 Task: Add a condition where "Channel Is Mobile SDK" in unsolved tickets in your groups.
Action: Mouse moved to (116, 364)
Screenshot: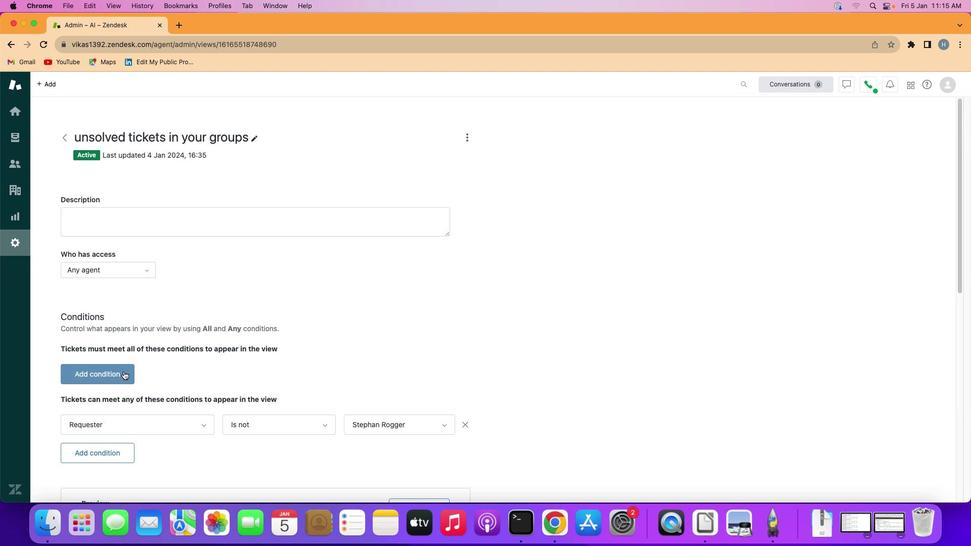 
Action: Mouse pressed left at (116, 364)
Screenshot: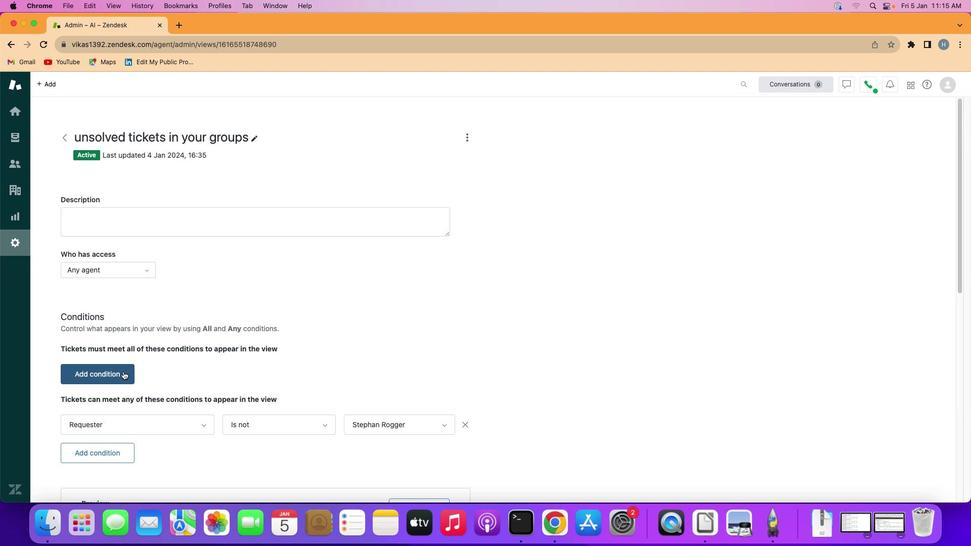 
Action: Mouse moved to (113, 364)
Screenshot: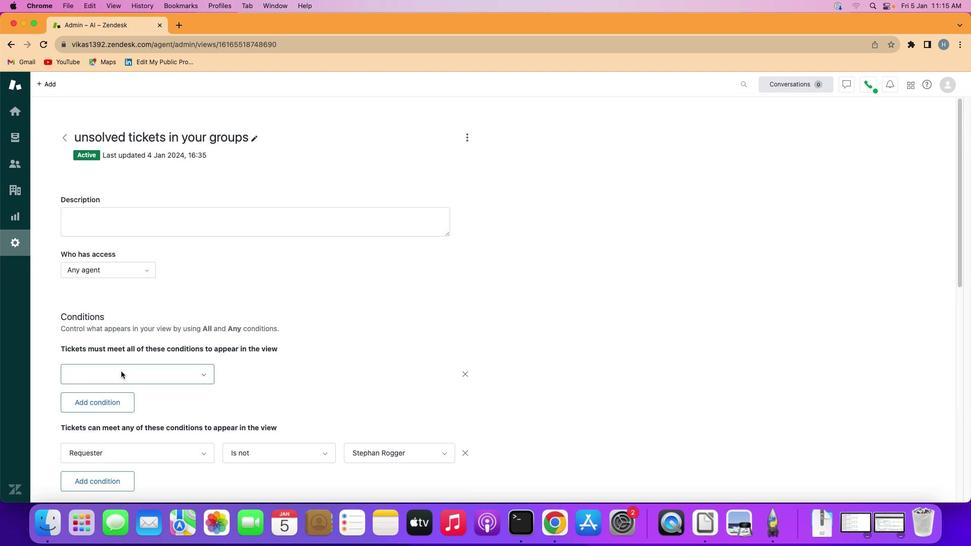 
Action: Mouse pressed left at (113, 364)
Screenshot: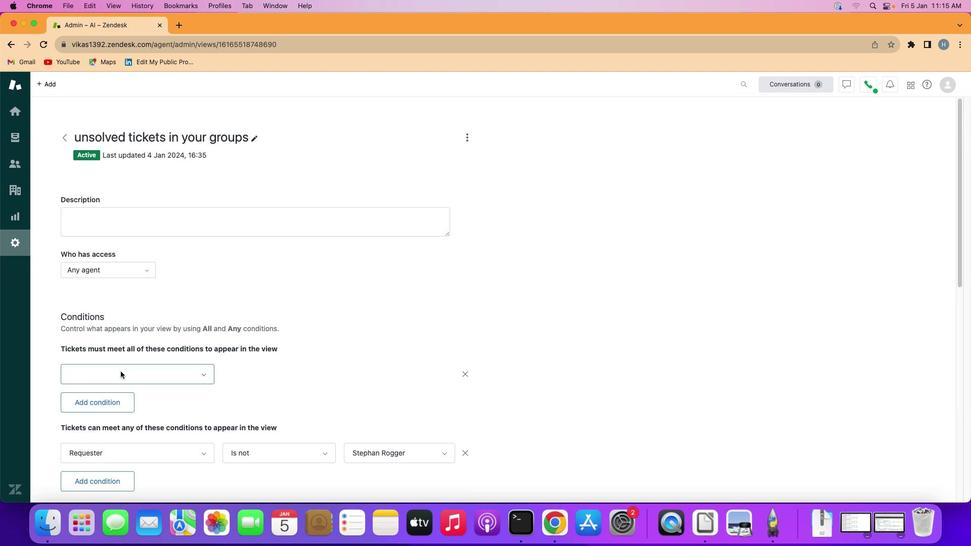 
Action: Mouse moved to (146, 326)
Screenshot: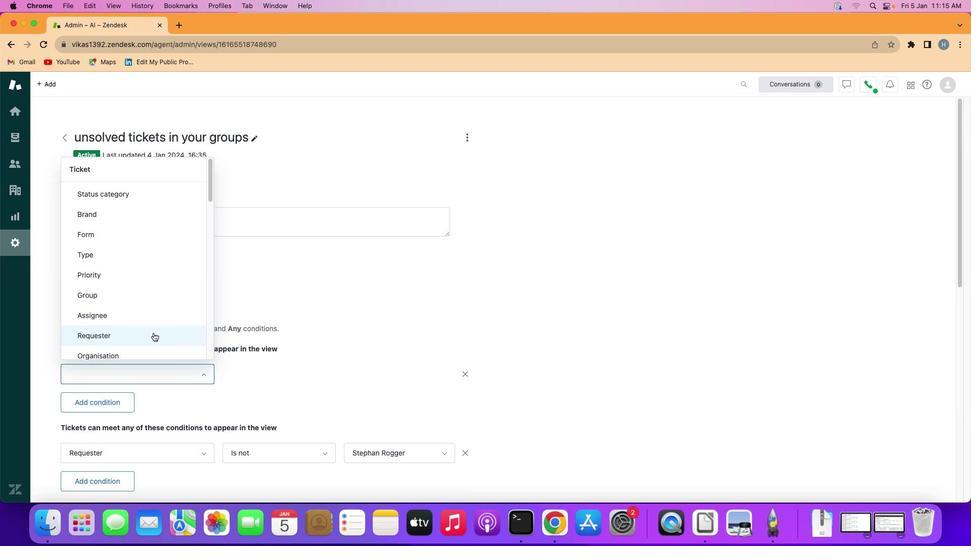 
Action: Mouse scrolled (146, 326) with delta (-6, -7)
Screenshot: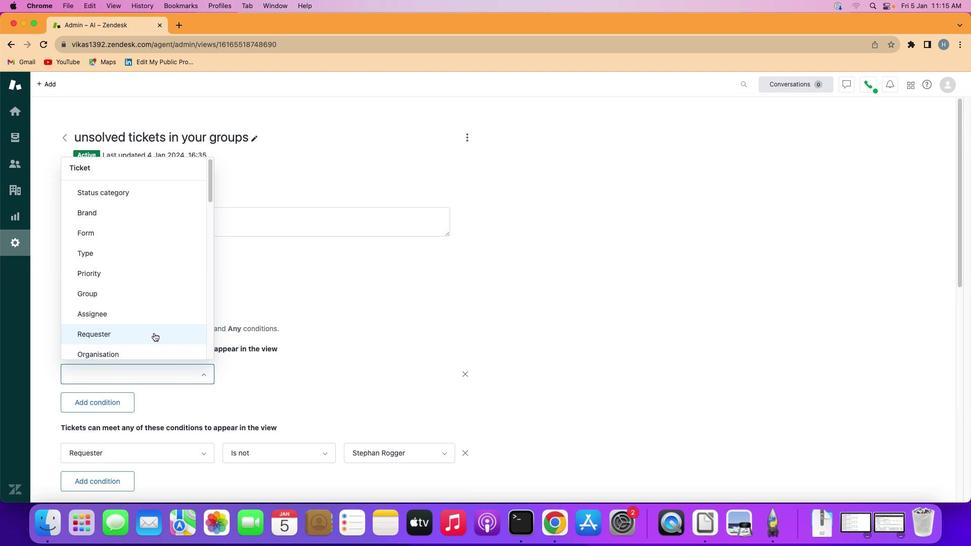 
Action: Mouse moved to (146, 326)
Screenshot: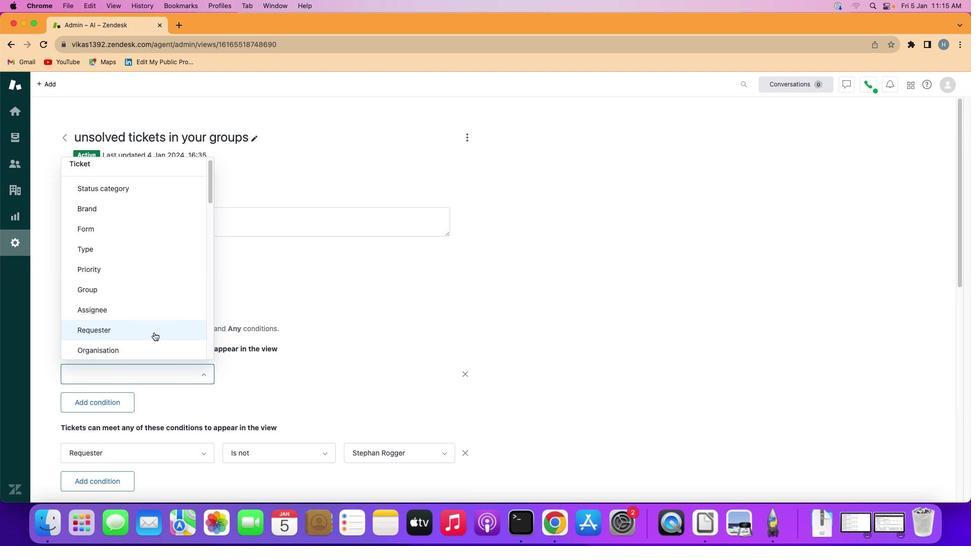 
Action: Mouse scrolled (146, 326) with delta (-6, -7)
Screenshot: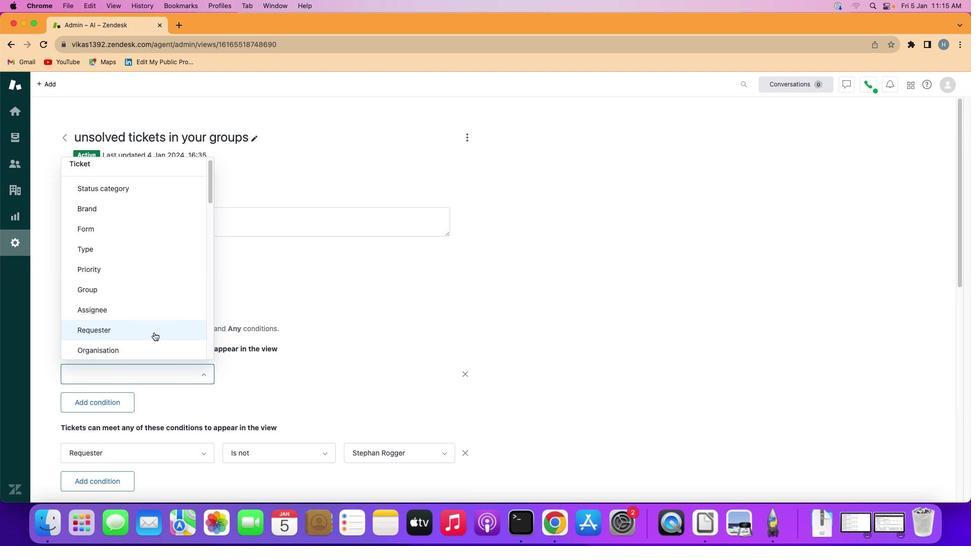
Action: Mouse moved to (146, 325)
Screenshot: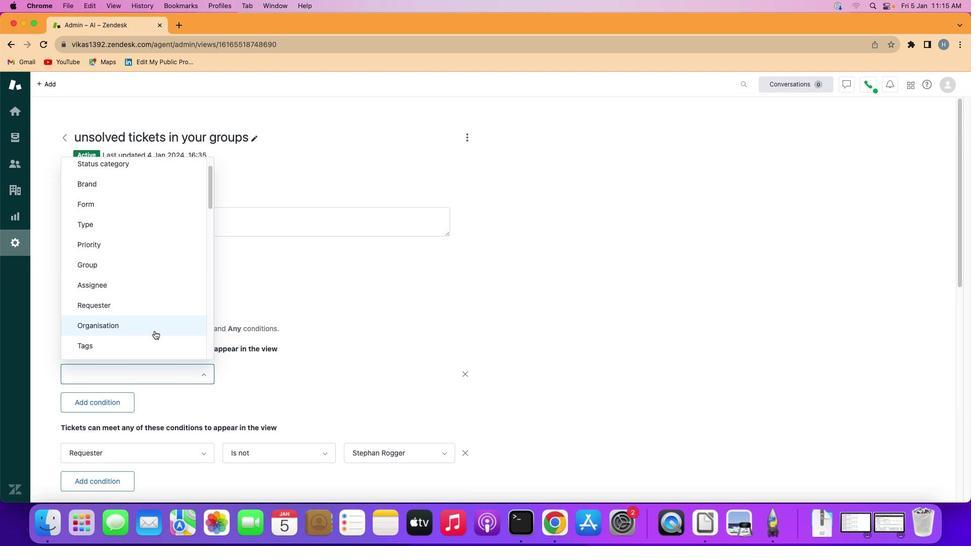 
Action: Mouse scrolled (146, 325) with delta (-6, -7)
Screenshot: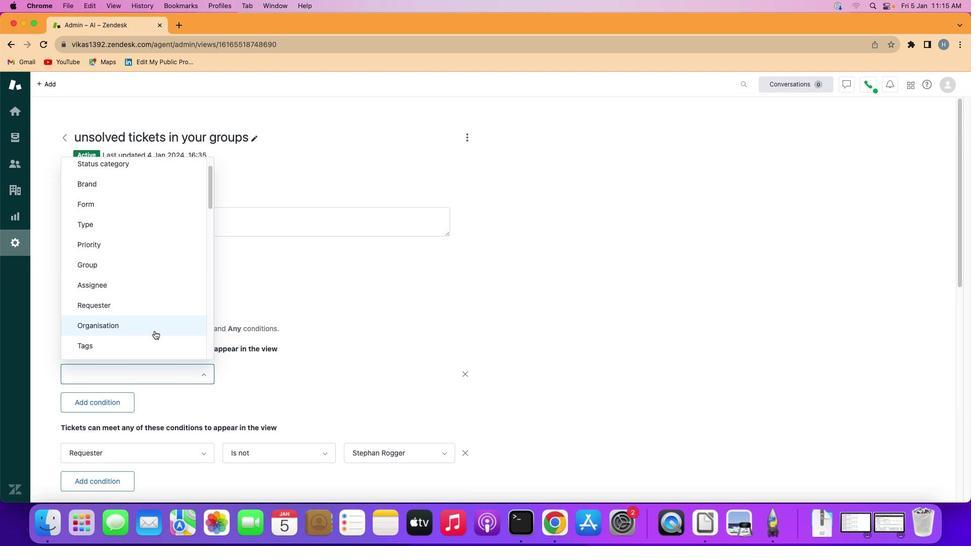 
Action: Mouse moved to (147, 325)
Screenshot: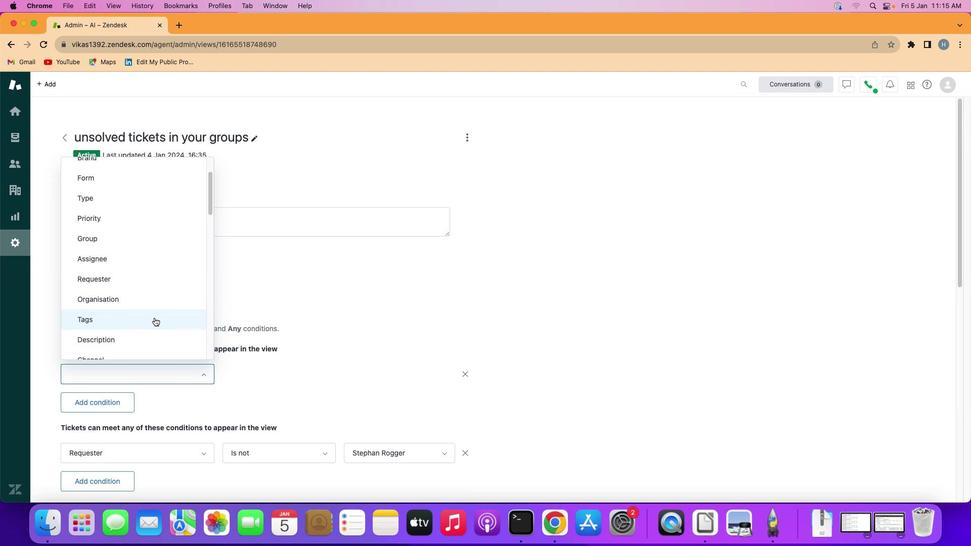 
Action: Mouse scrolled (147, 325) with delta (-6, -7)
Screenshot: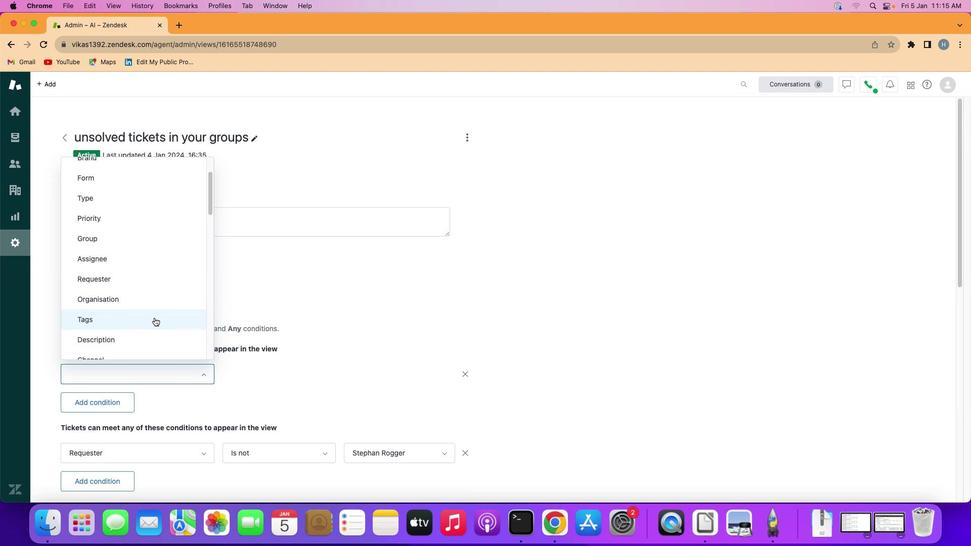 
Action: Mouse moved to (149, 288)
Screenshot: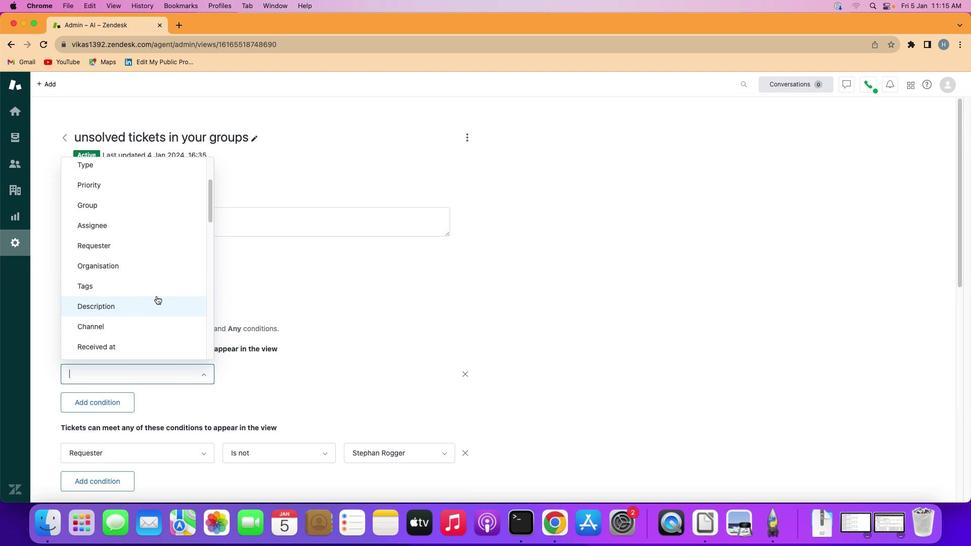 
Action: Mouse scrolled (149, 288) with delta (-6, -7)
Screenshot: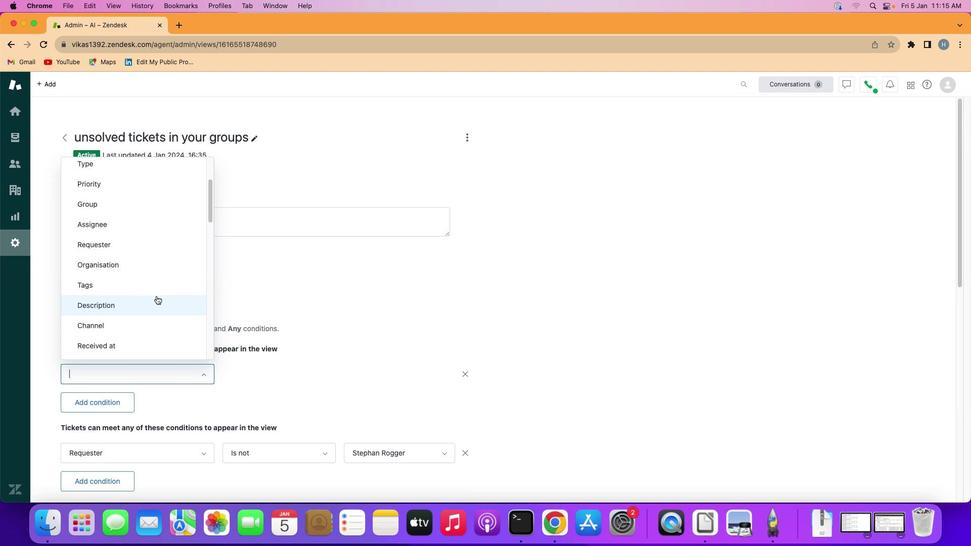 
Action: Mouse scrolled (149, 288) with delta (-6, -7)
Screenshot: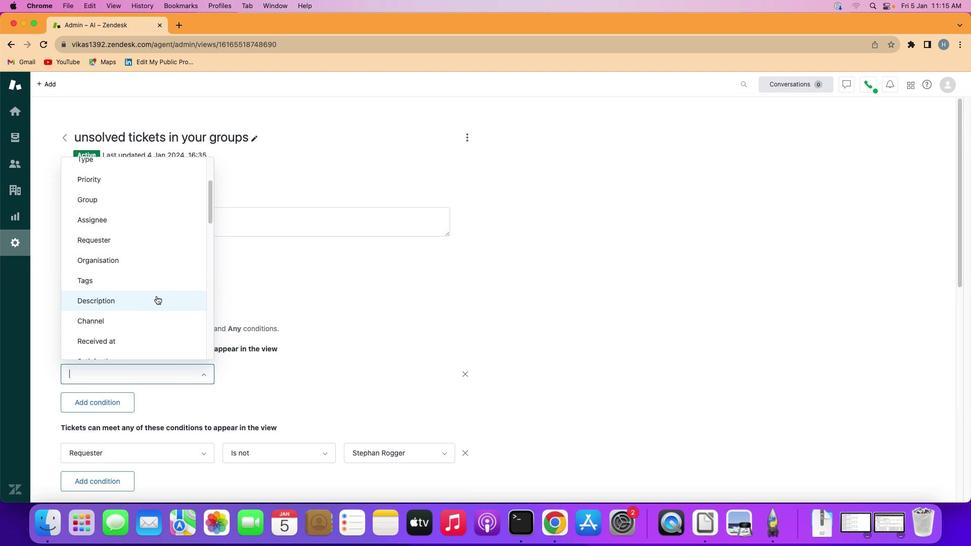 
Action: Mouse scrolled (149, 288) with delta (-6, -7)
Screenshot: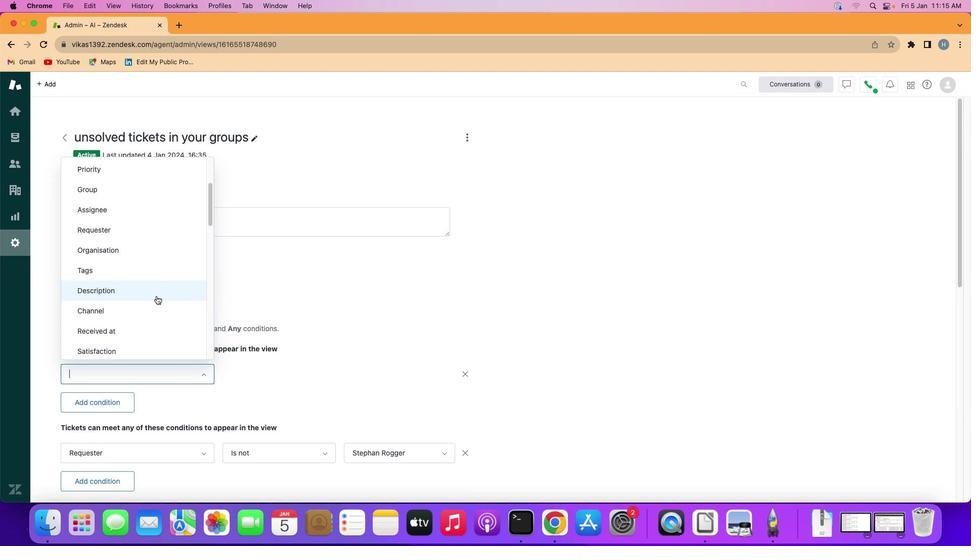 
Action: Mouse moved to (149, 290)
Screenshot: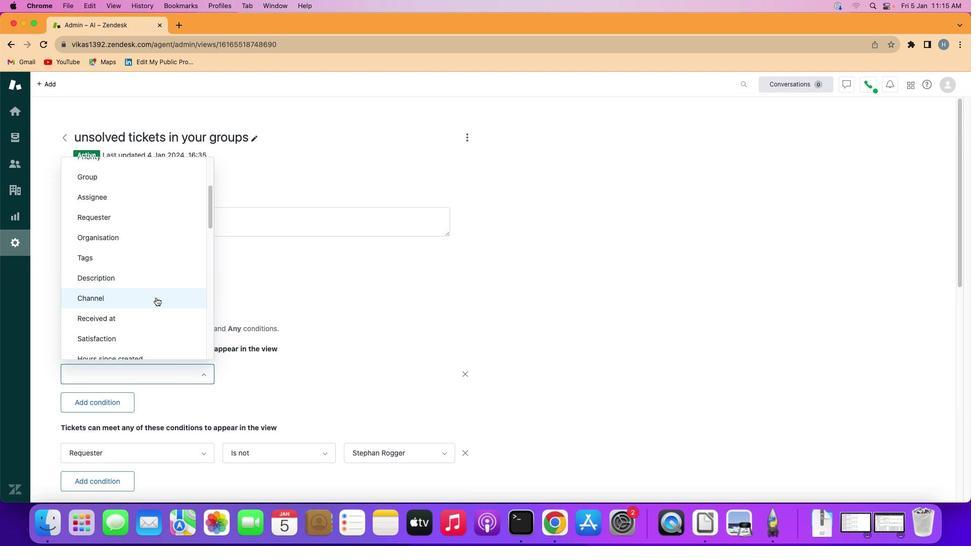 
Action: Mouse pressed left at (149, 290)
Screenshot: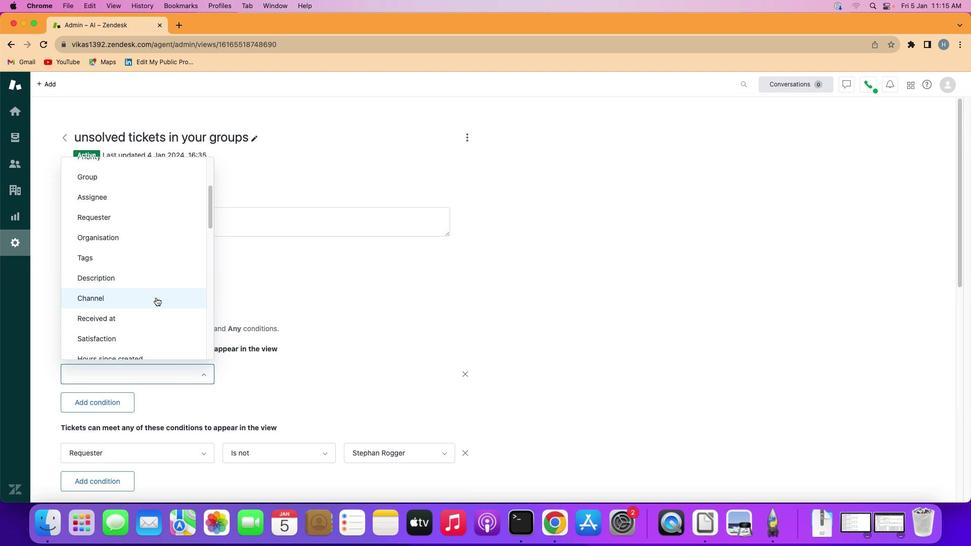 
Action: Mouse moved to (271, 360)
Screenshot: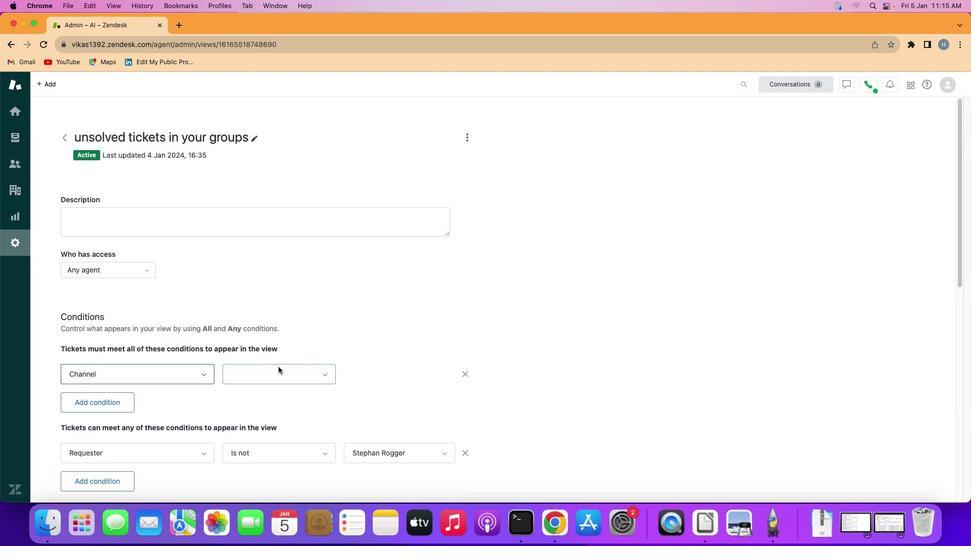 
Action: Mouse pressed left at (271, 360)
Screenshot: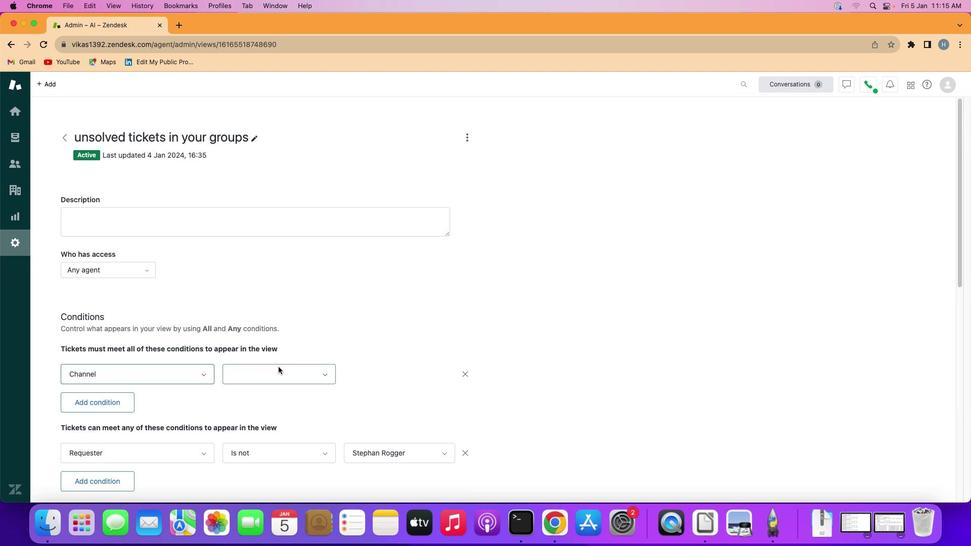 
Action: Mouse moved to (271, 386)
Screenshot: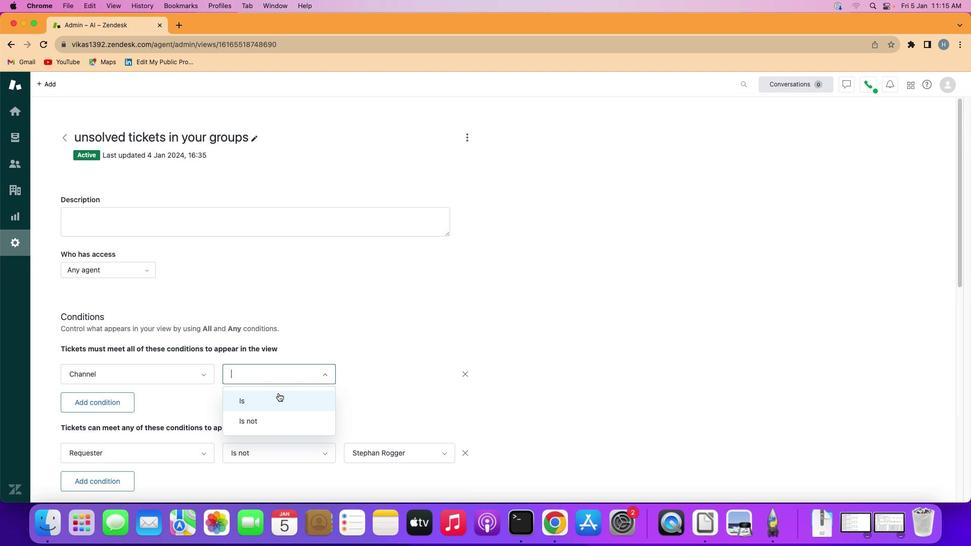 
Action: Mouse pressed left at (271, 386)
Screenshot: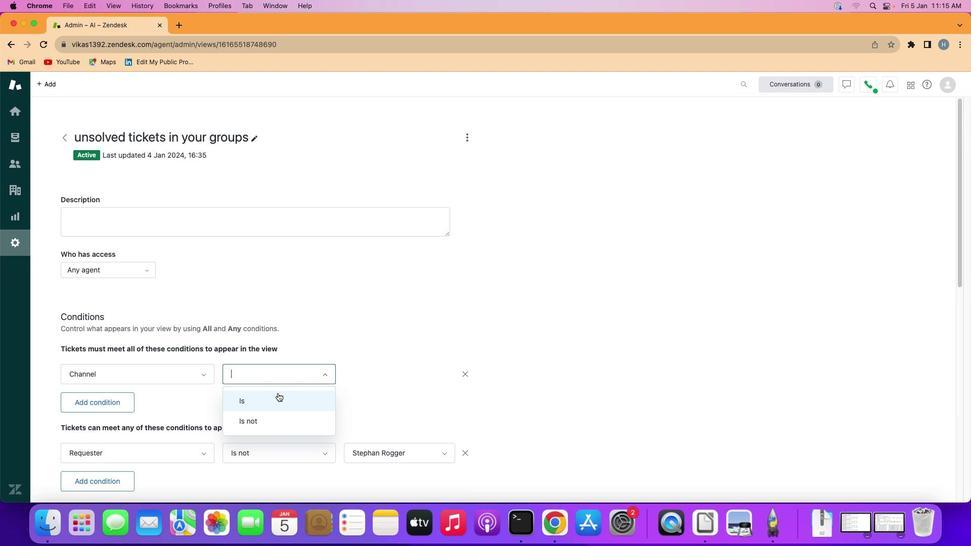 
Action: Mouse moved to (400, 362)
Screenshot: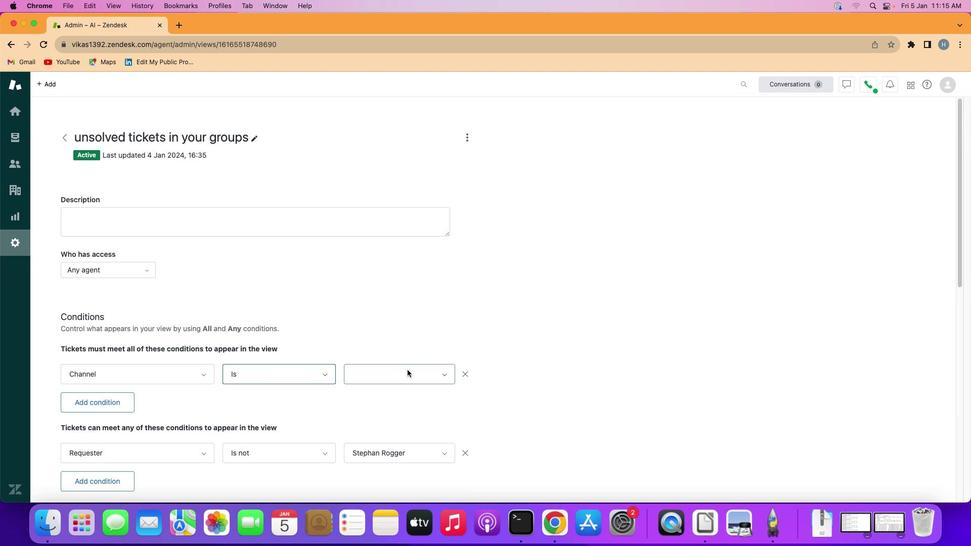 
Action: Mouse pressed left at (400, 362)
Screenshot: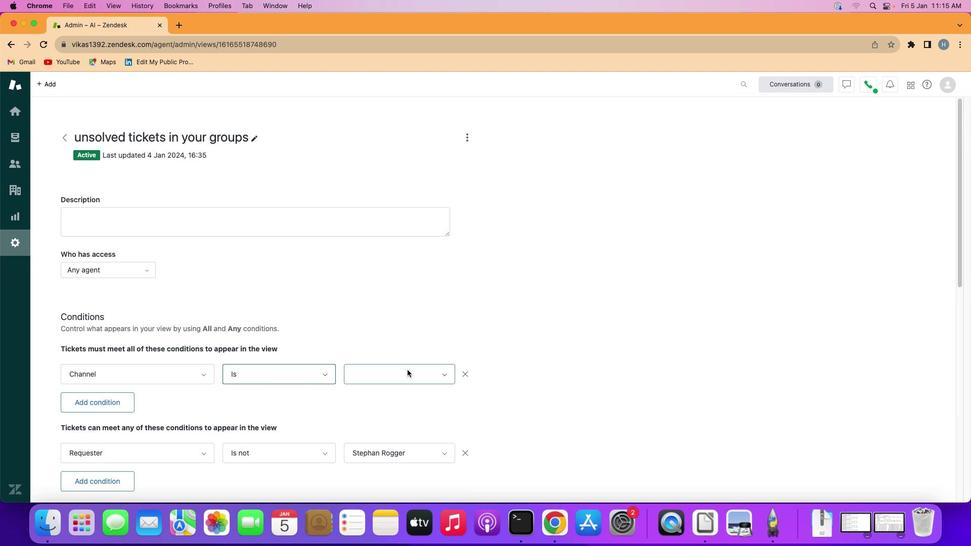 
Action: Mouse moved to (390, 315)
Screenshot: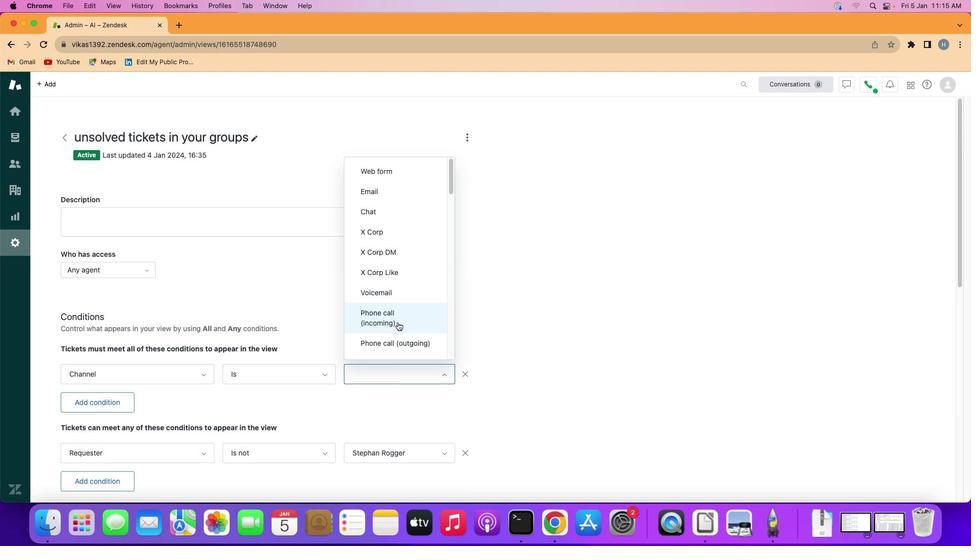 
Action: Mouse scrolled (390, 315) with delta (-6, -7)
Screenshot: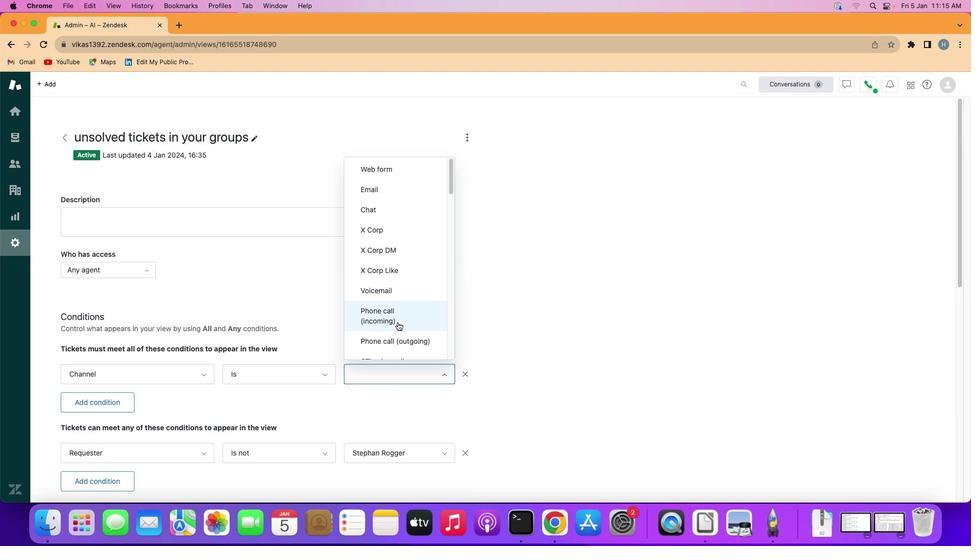 
Action: Mouse scrolled (390, 315) with delta (-6, -7)
Screenshot: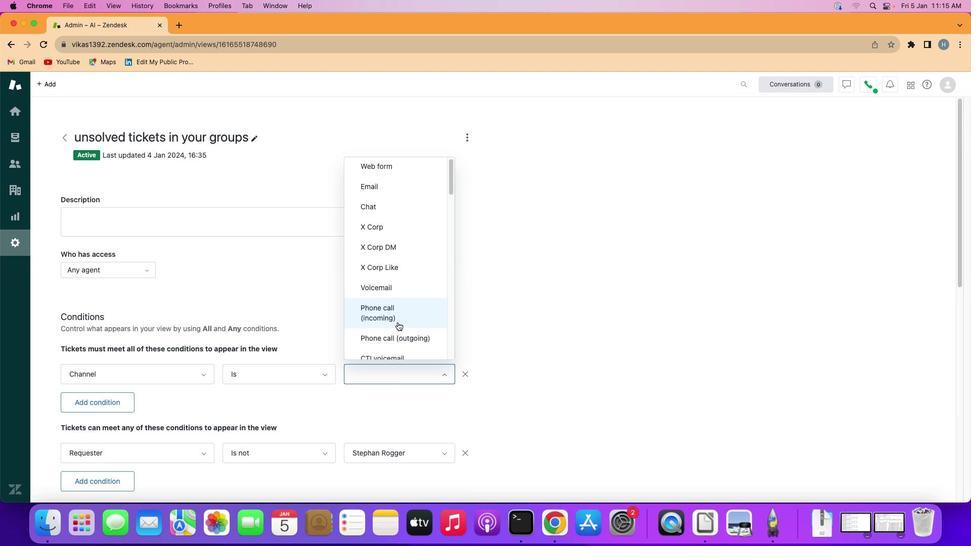 
Action: Mouse moved to (390, 315)
Screenshot: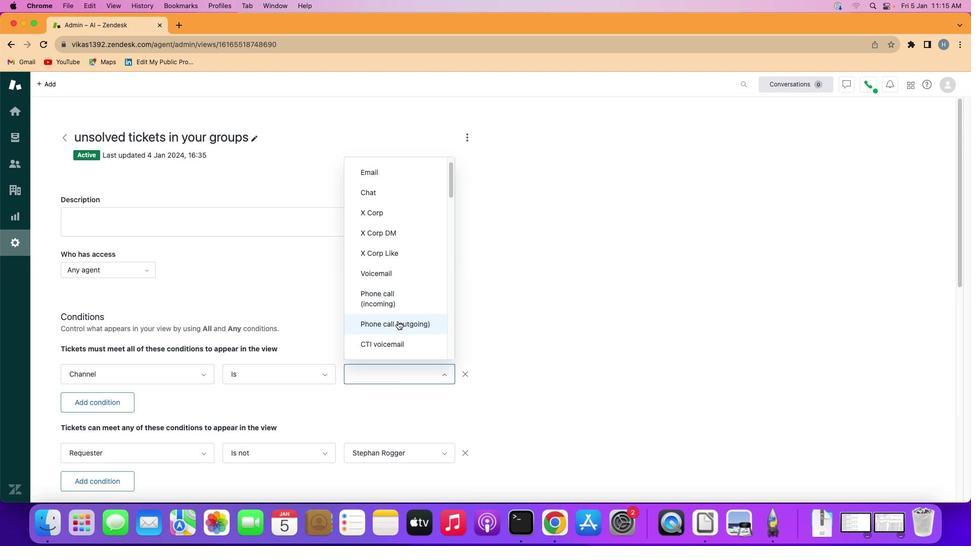 
Action: Mouse scrolled (390, 315) with delta (-6, -7)
Screenshot: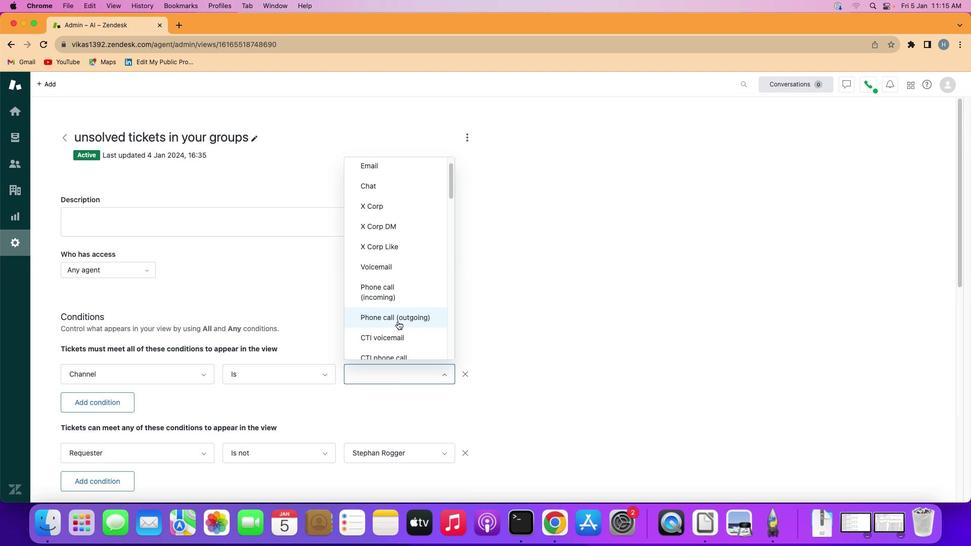 
Action: Mouse moved to (391, 314)
Screenshot: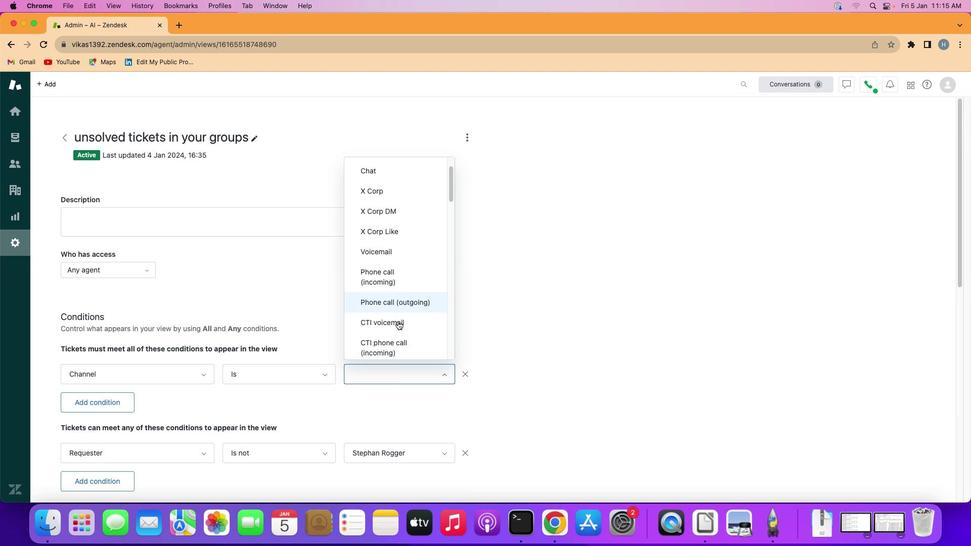 
Action: Mouse scrolled (391, 314) with delta (-6, -7)
Screenshot: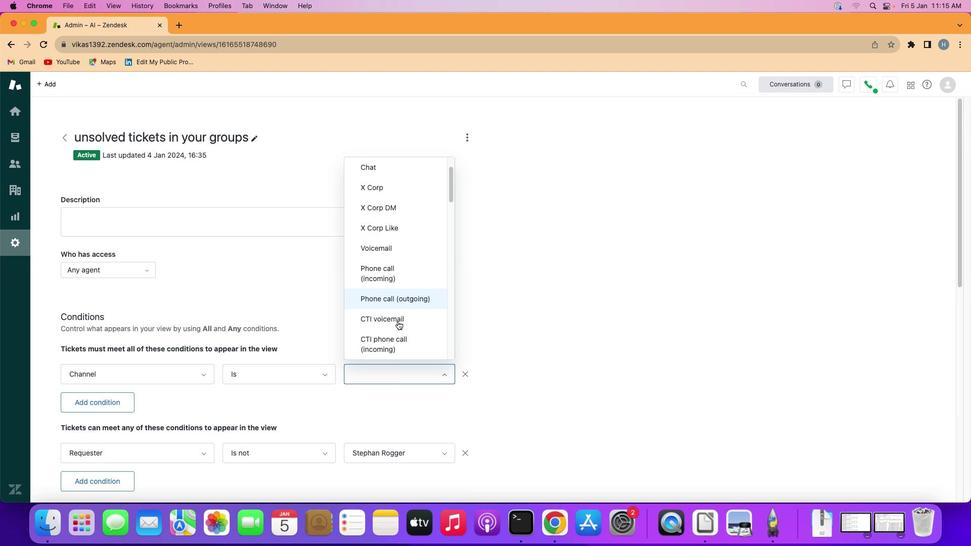 
Action: Mouse scrolled (391, 314) with delta (-6, -7)
Screenshot: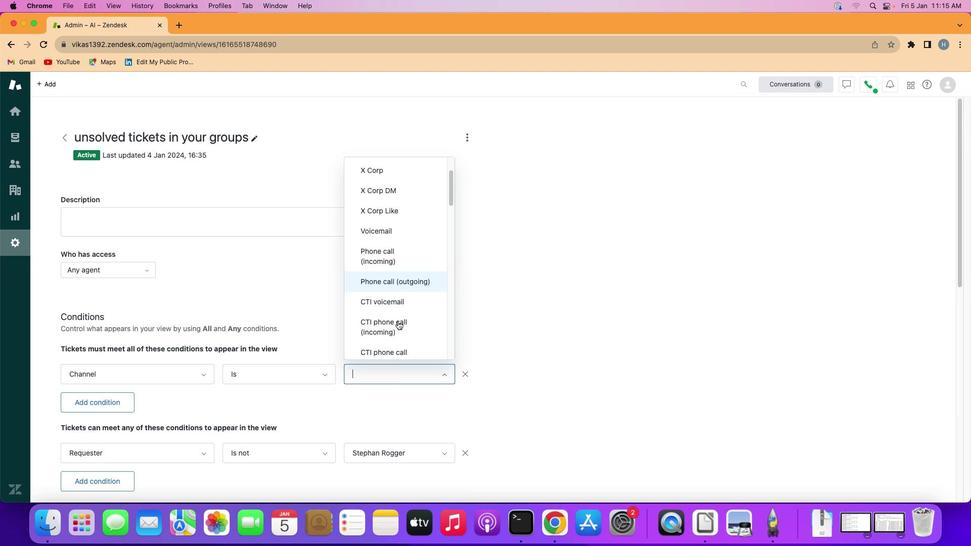 
Action: Mouse scrolled (391, 314) with delta (-6, -7)
Screenshot: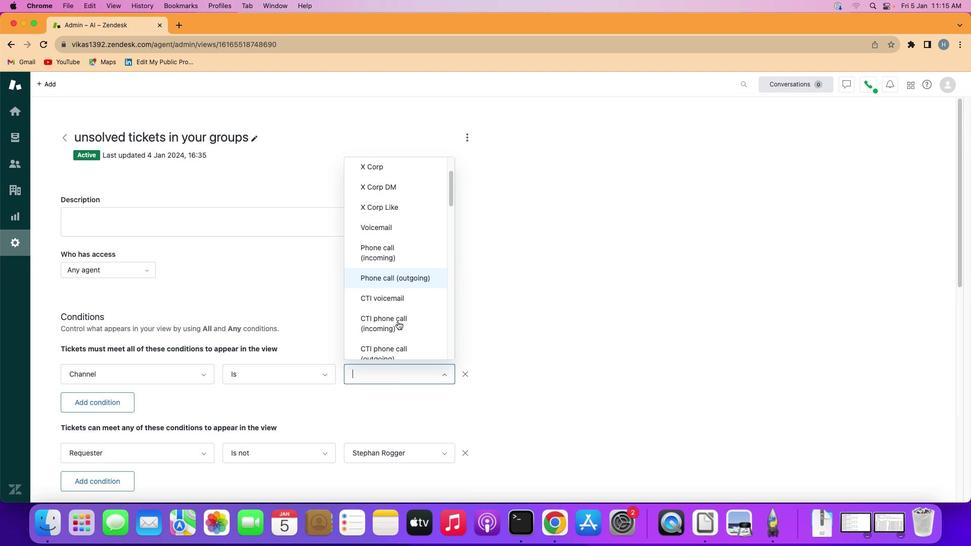 
Action: Mouse scrolled (391, 314) with delta (-6, -7)
Screenshot: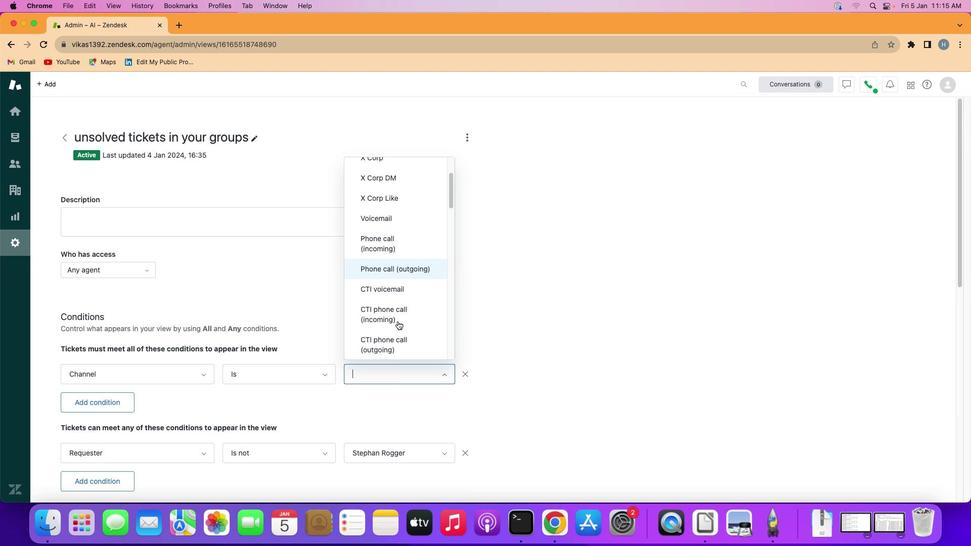 
Action: Mouse scrolled (391, 314) with delta (-6, -7)
Screenshot: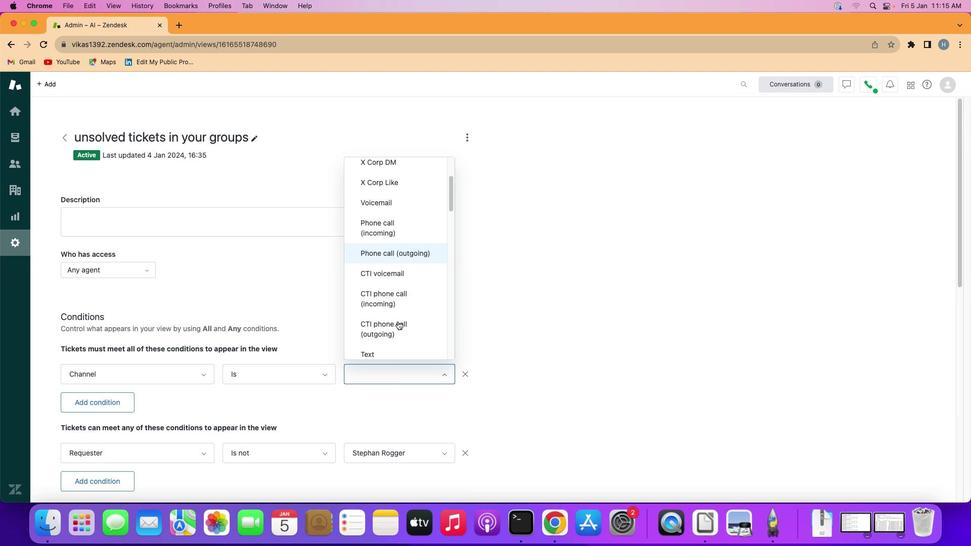 
Action: Mouse scrolled (391, 314) with delta (-6, -6)
Screenshot: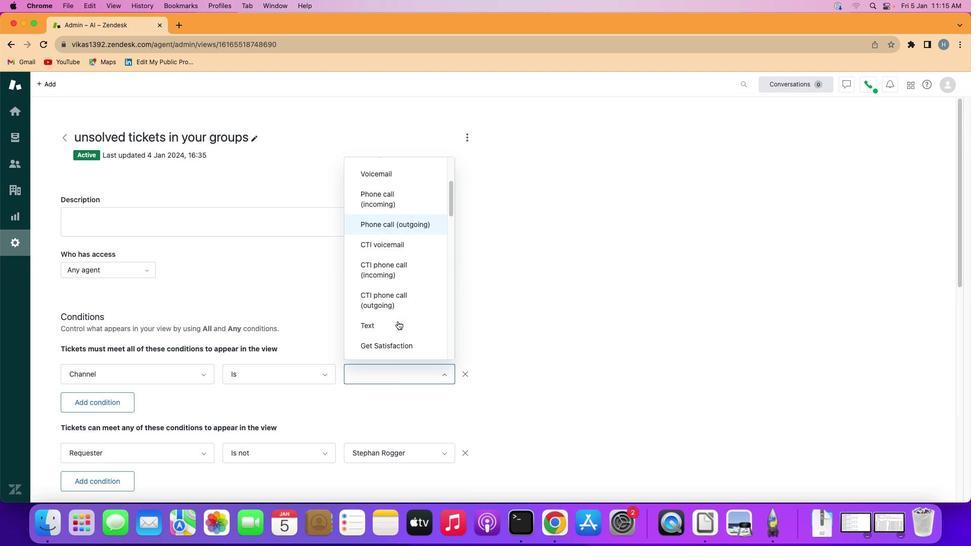 
Action: Mouse scrolled (391, 314) with delta (-6, -8)
Screenshot: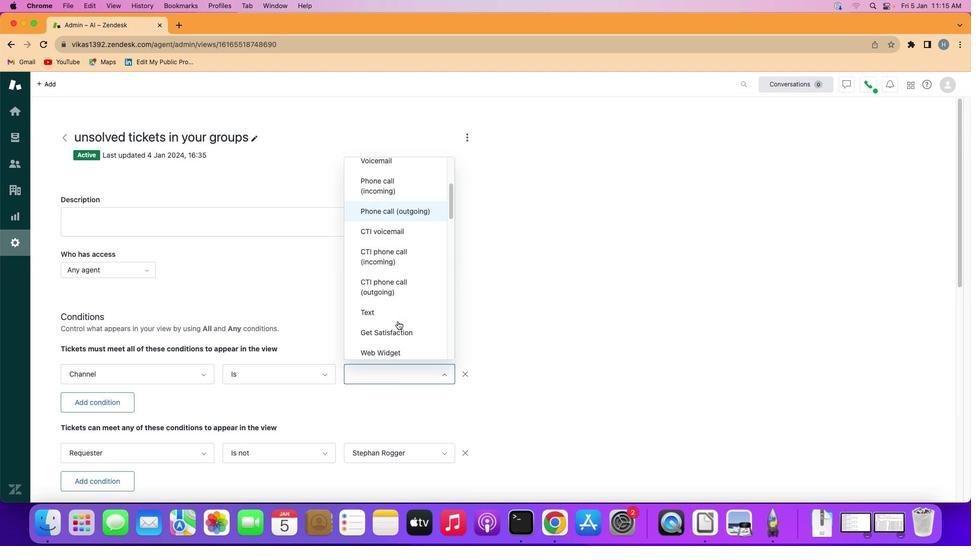 
Action: Mouse scrolled (391, 314) with delta (-6, -7)
Screenshot: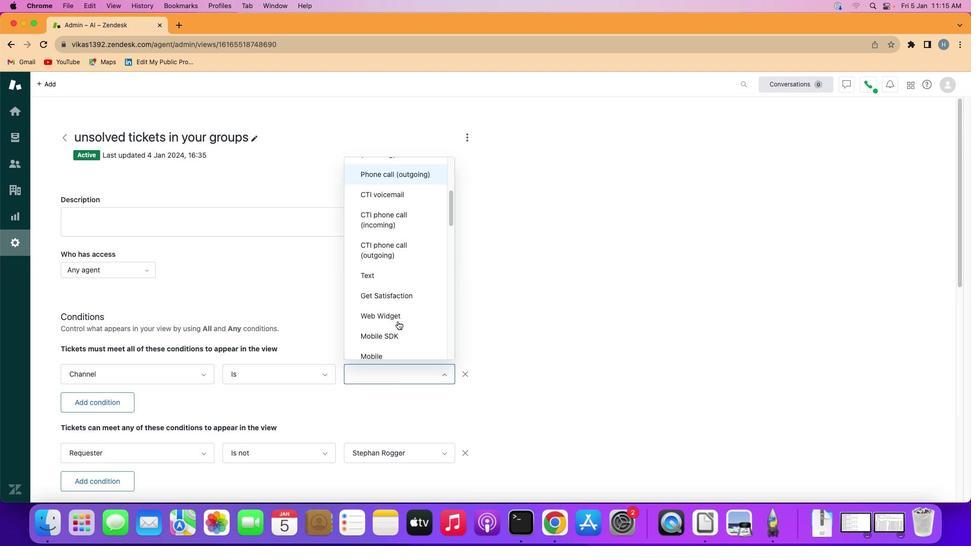 
Action: Mouse scrolled (391, 314) with delta (-6, -9)
Screenshot: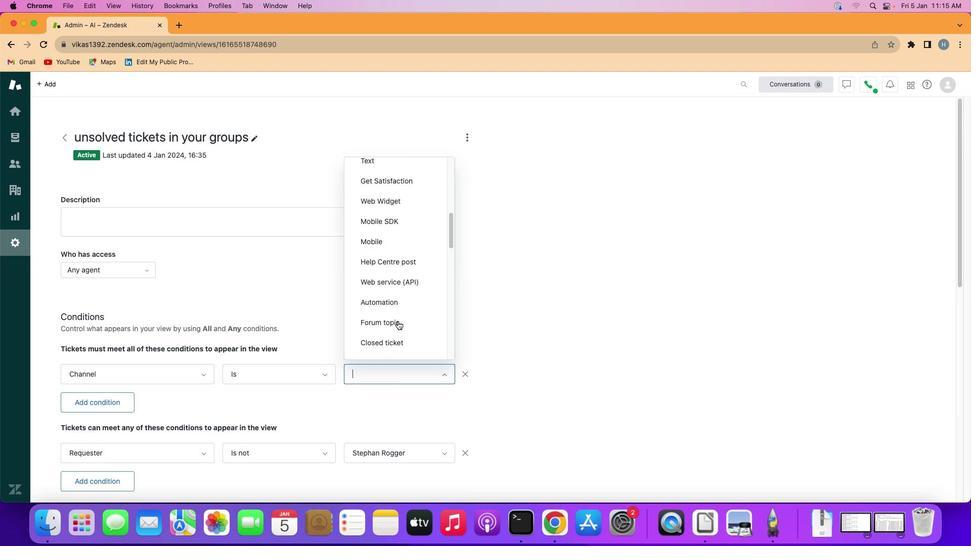 
Action: Mouse scrolled (391, 314) with delta (-6, -8)
Screenshot: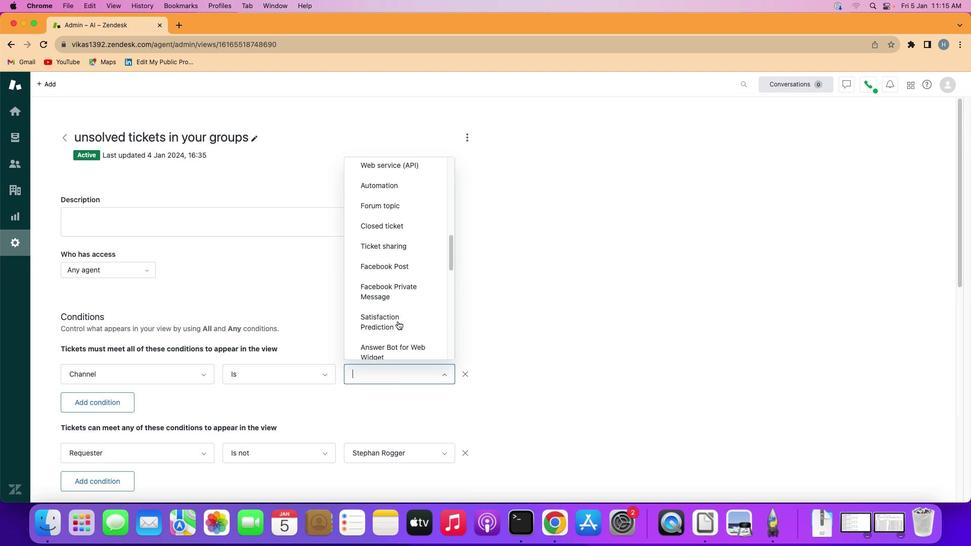 
Action: Mouse moved to (391, 312)
Screenshot: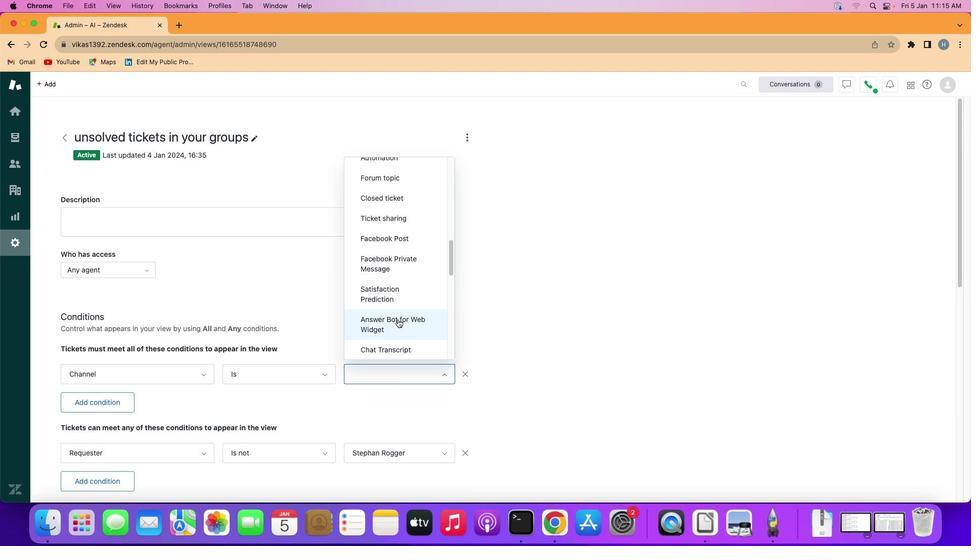 
Action: Mouse scrolled (391, 312) with delta (-6, -6)
Screenshot: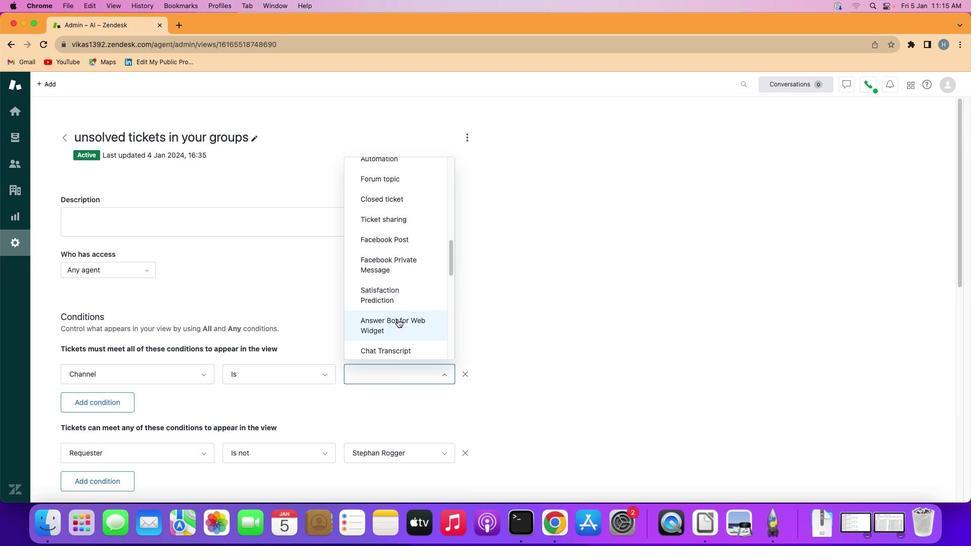 
Action: Mouse scrolled (391, 312) with delta (-6, -6)
Screenshot: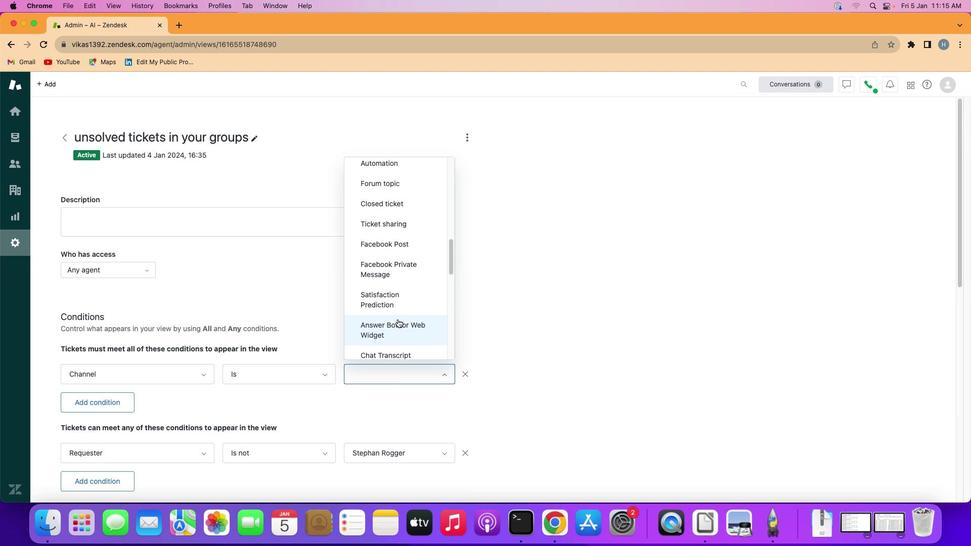 
Action: Mouse scrolled (391, 312) with delta (-6, -6)
Screenshot: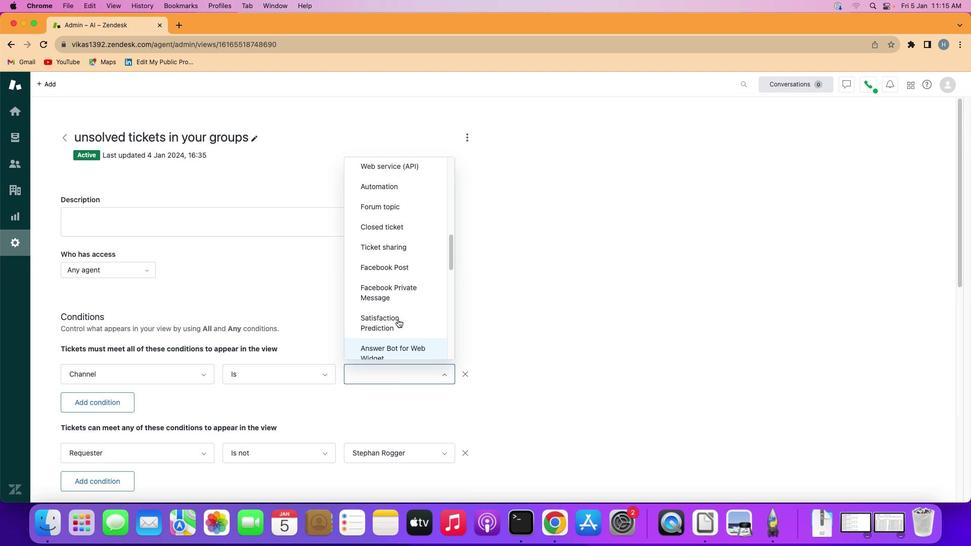 
Action: Mouse scrolled (391, 312) with delta (-6, -6)
Screenshot: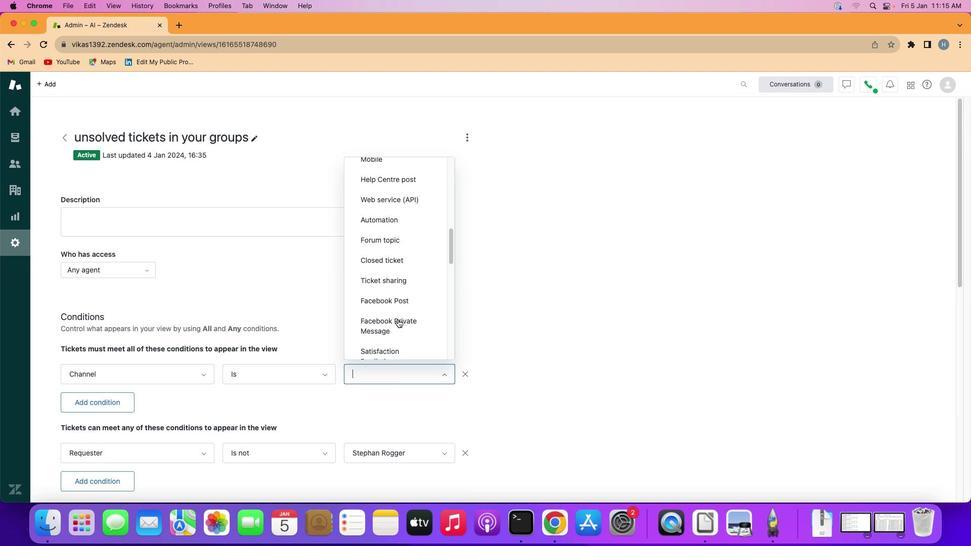 
Action: Mouse moved to (393, 240)
Screenshot: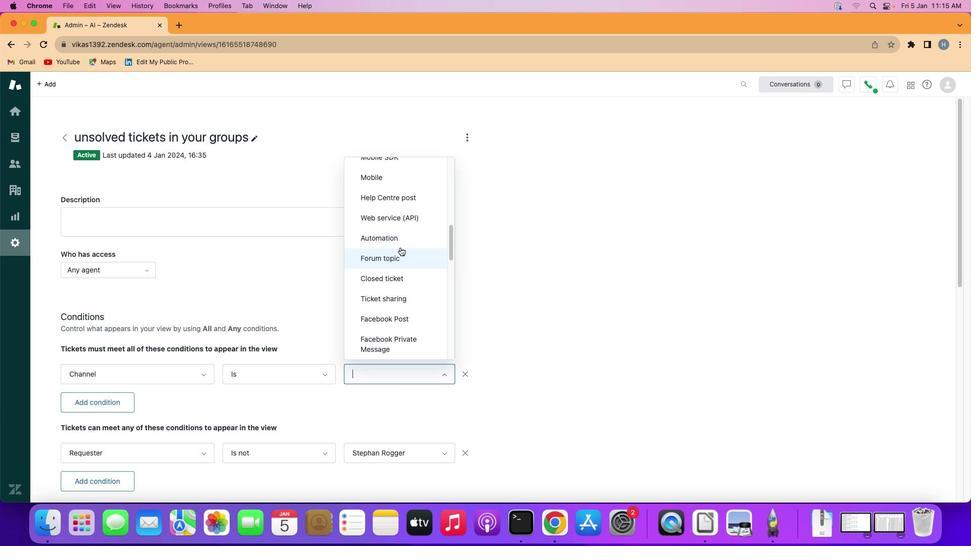 
Action: Mouse scrolled (393, 240) with delta (-6, -6)
Screenshot: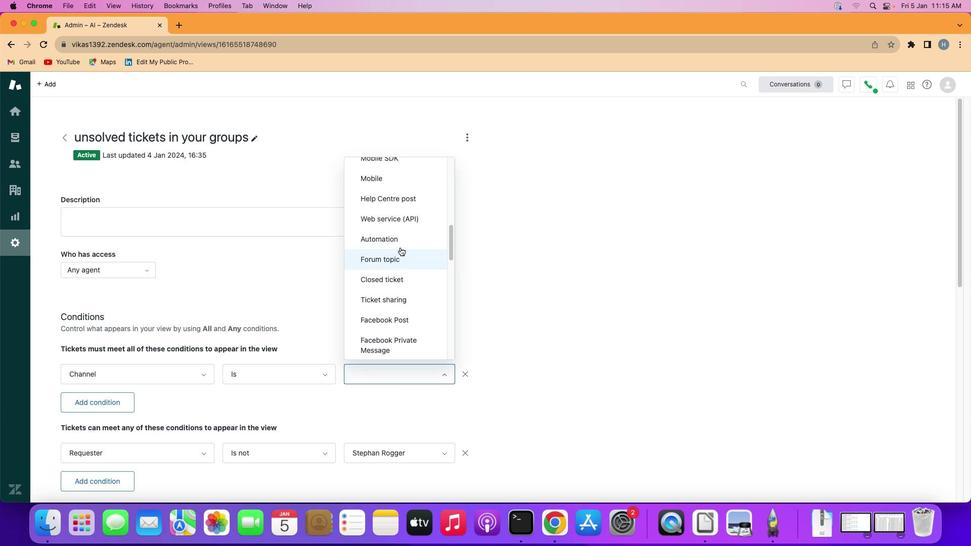 
Action: Mouse scrolled (393, 240) with delta (-6, -6)
Screenshot: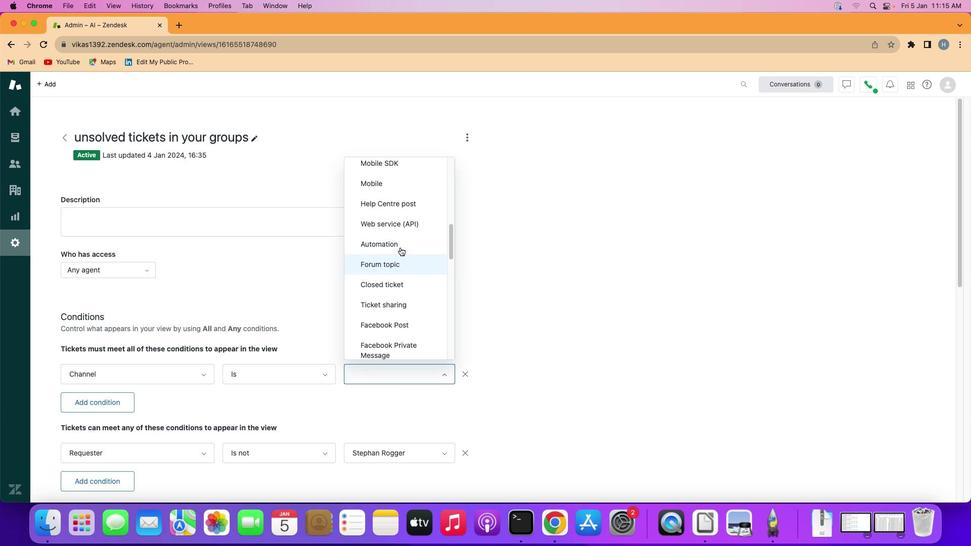 
Action: Mouse scrolled (393, 240) with delta (-6, -6)
Screenshot: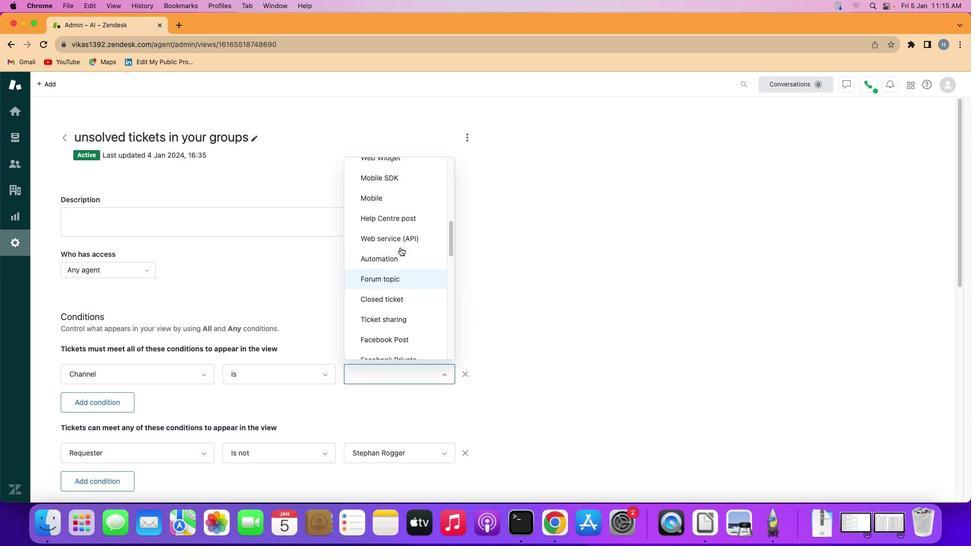 
Action: Mouse scrolled (393, 240) with delta (-6, -6)
Screenshot: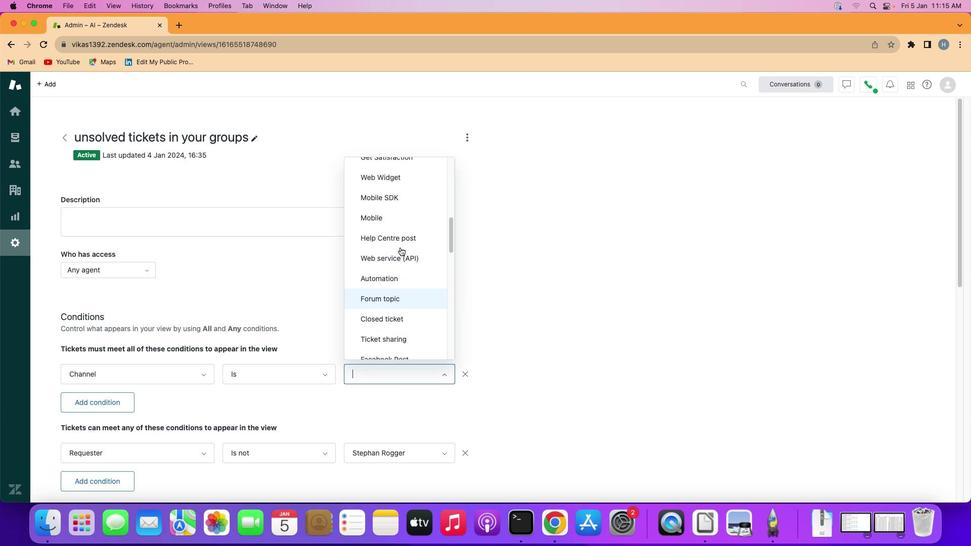 
Action: Mouse scrolled (393, 240) with delta (-6, -6)
Screenshot: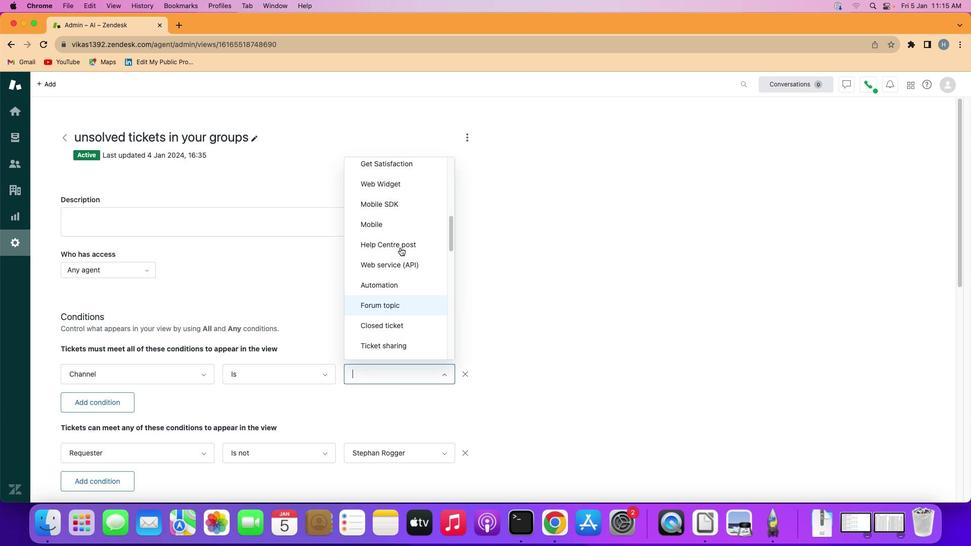 
Action: Mouse scrolled (393, 240) with delta (-6, -6)
Screenshot: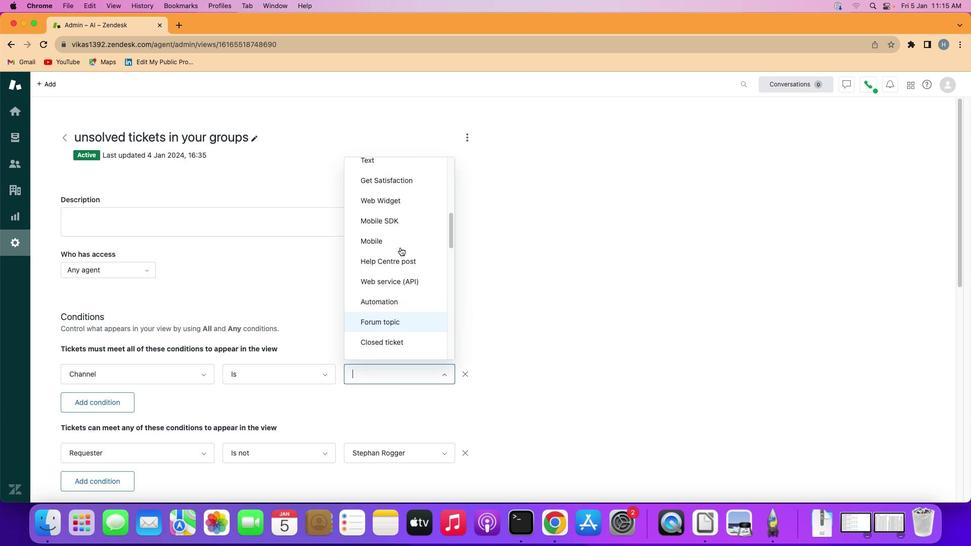 
Action: Mouse scrolled (393, 240) with delta (-6, -6)
Screenshot: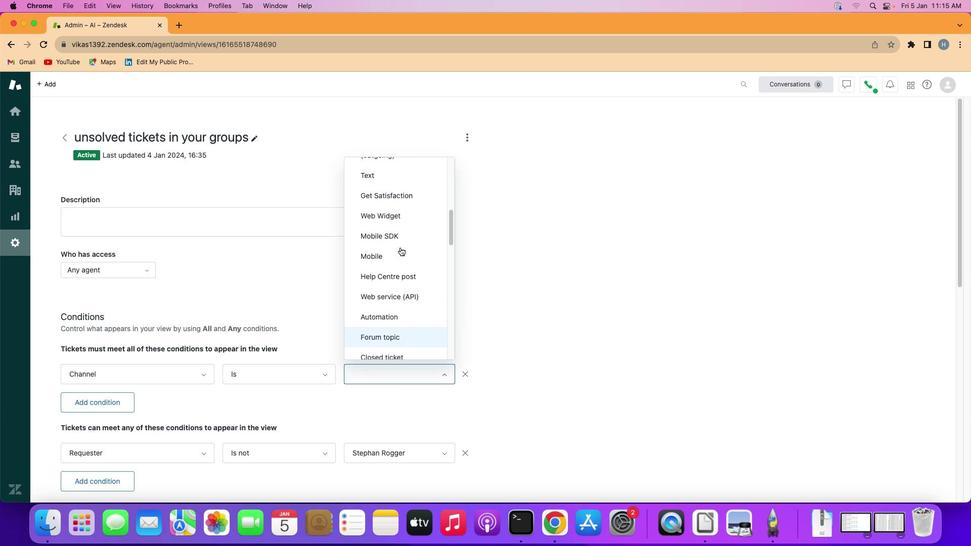 
Action: Mouse scrolled (393, 240) with delta (-6, -6)
Screenshot: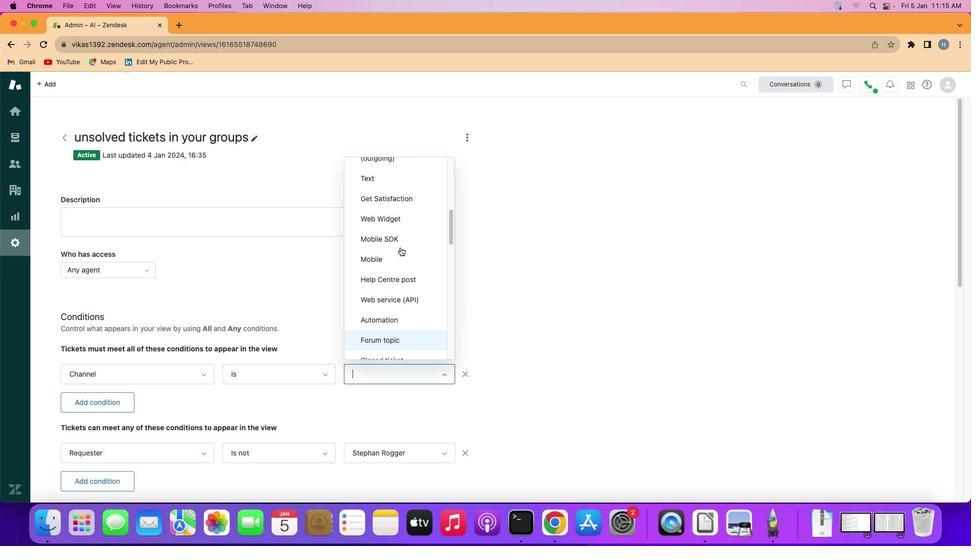 
Action: Mouse moved to (387, 234)
Screenshot: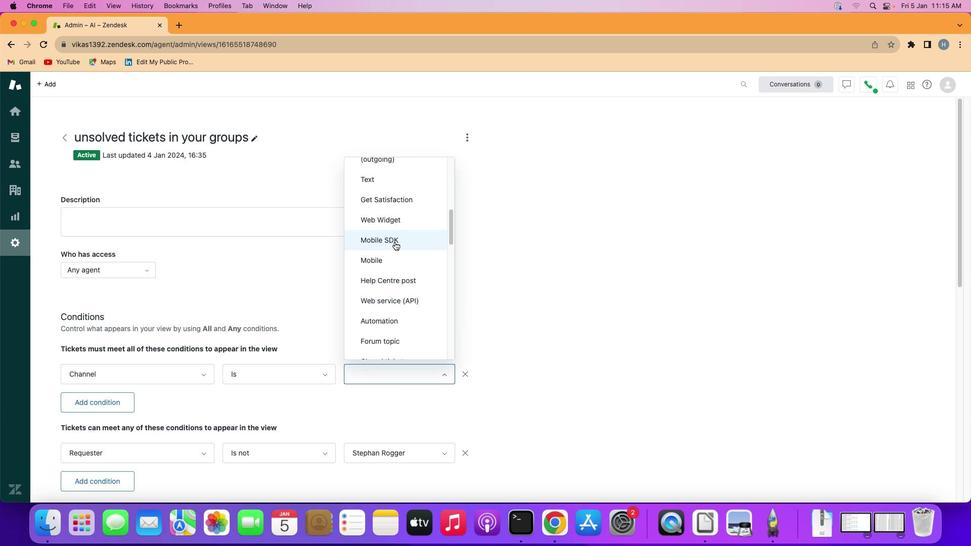 
Action: Mouse pressed left at (387, 234)
Screenshot: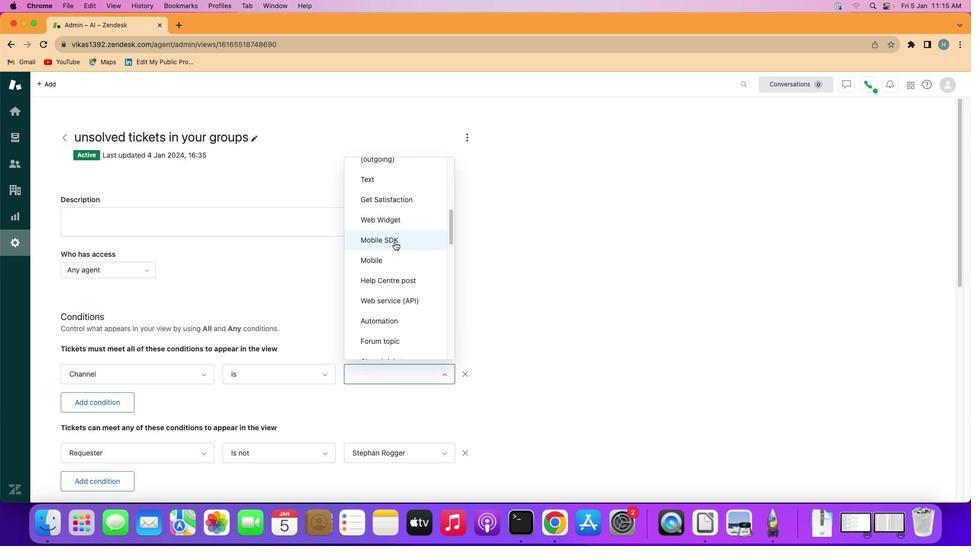 
Action: Mouse moved to (362, 296)
Screenshot: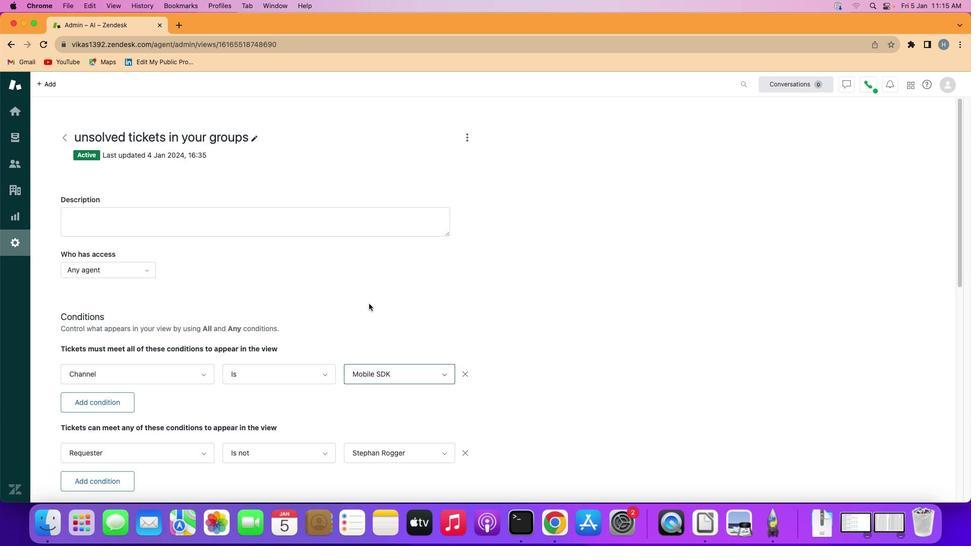 
